 Task: Plot the trajectory of a satellite undergoing a gravitational slingshot.
Action: Mouse moved to (155, 67)
Screenshot: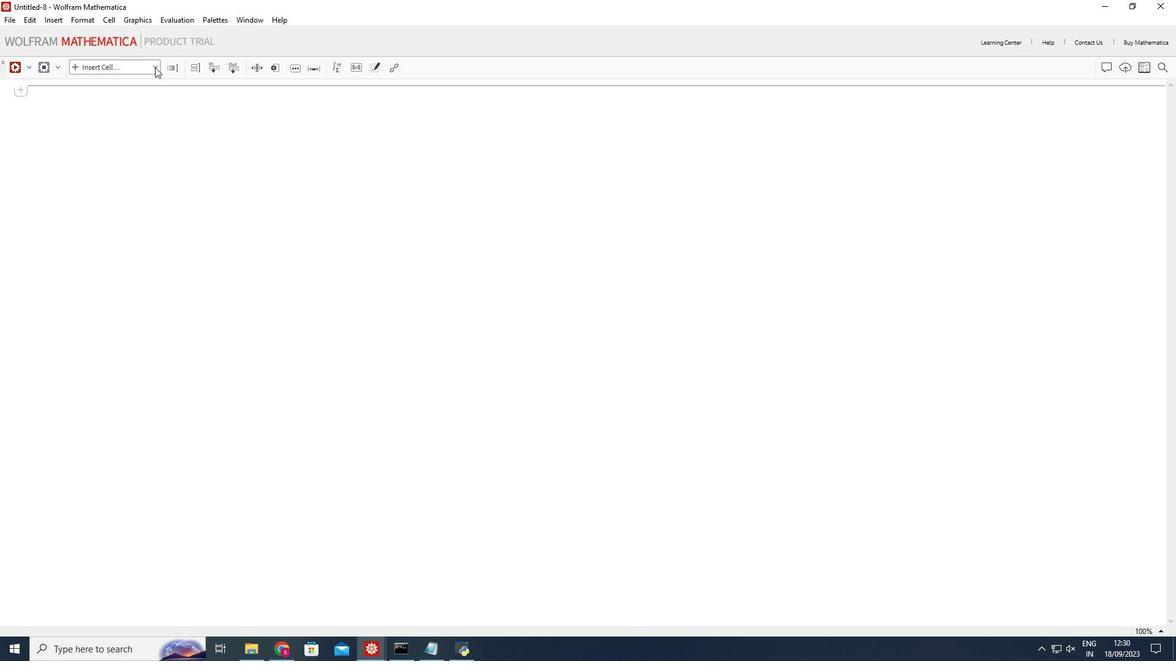 
Action: Mouse pressed left at (155, 67)
Screenshot: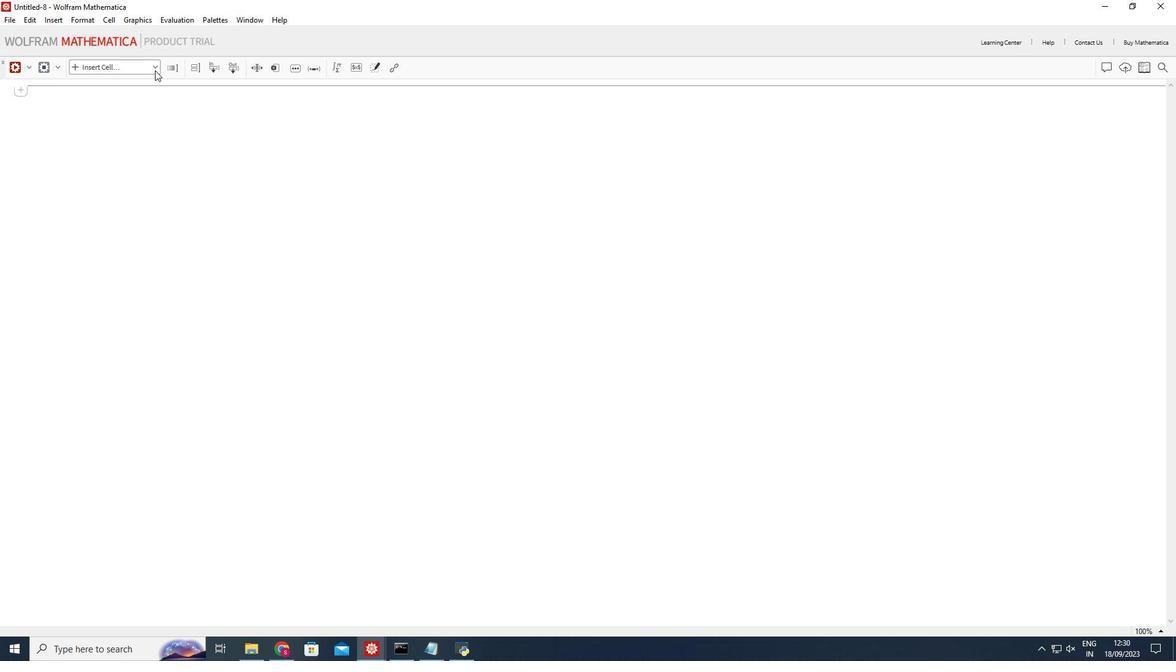 
Action: Mouse moved to (126, 95)
Screenshot: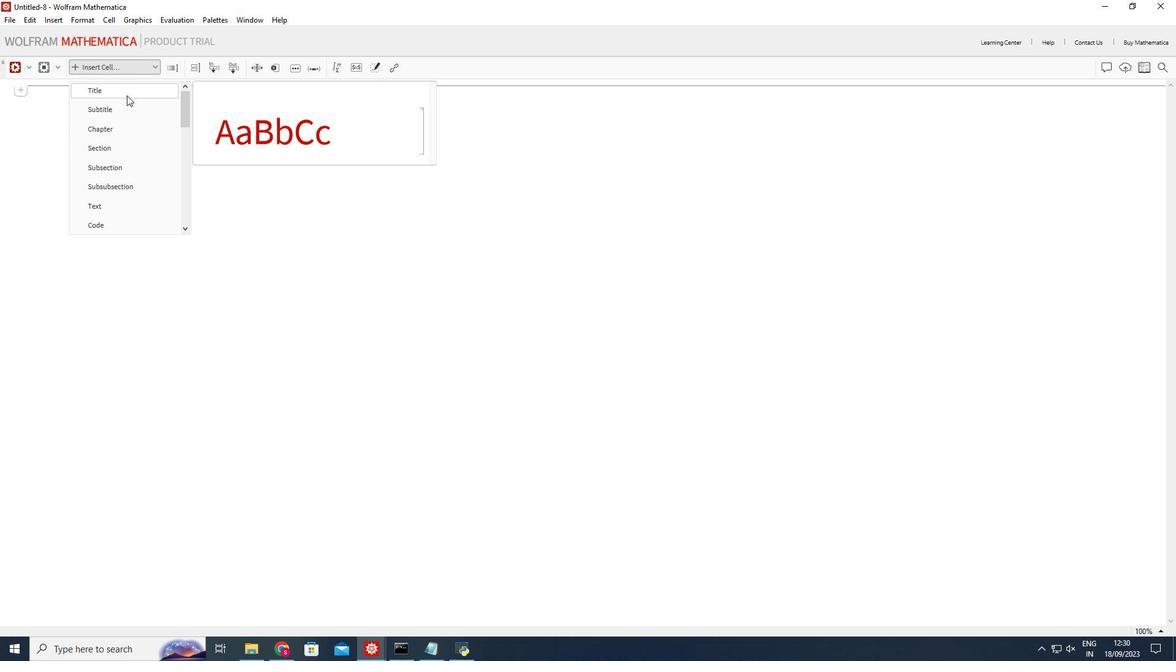 
Action: Mouse pressed left at (126, 95)
Screenshot: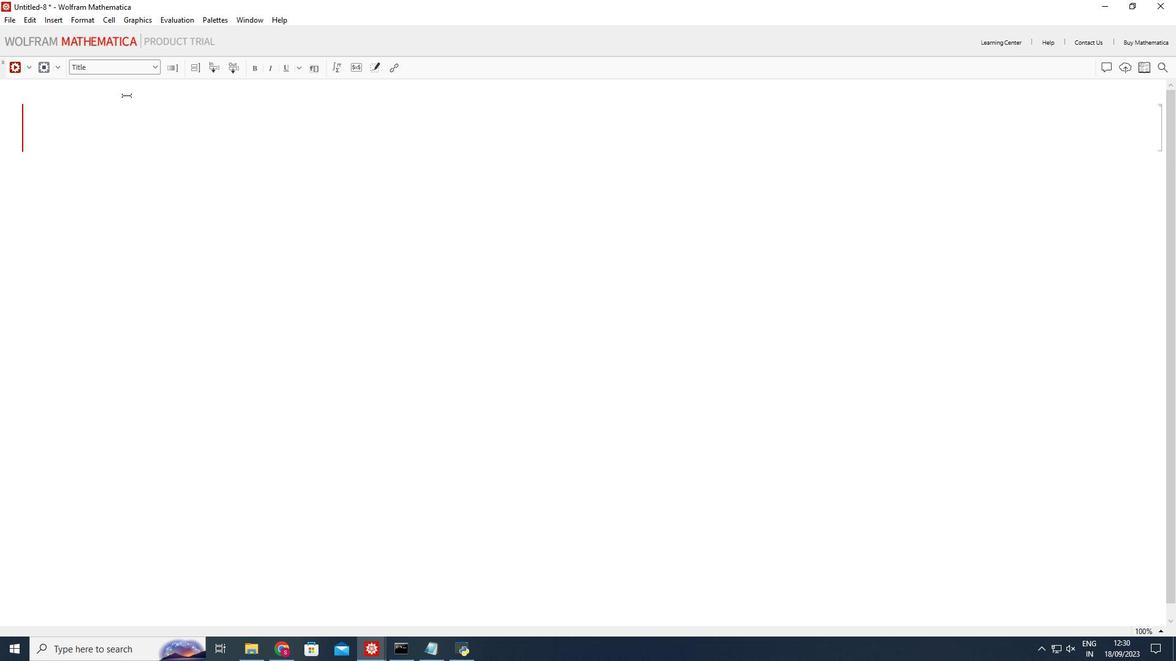 
Action: Mouse moved to (110, 117)
Screenshot: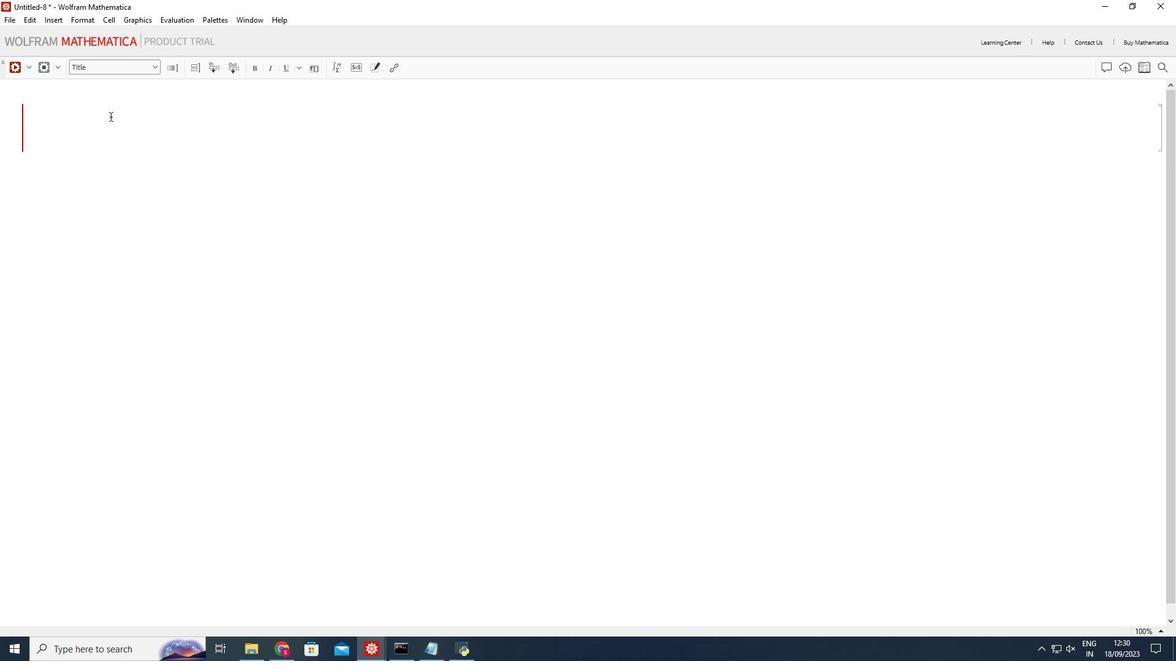 
Action: Mouse pressed left at (110, 117)
Screenshot: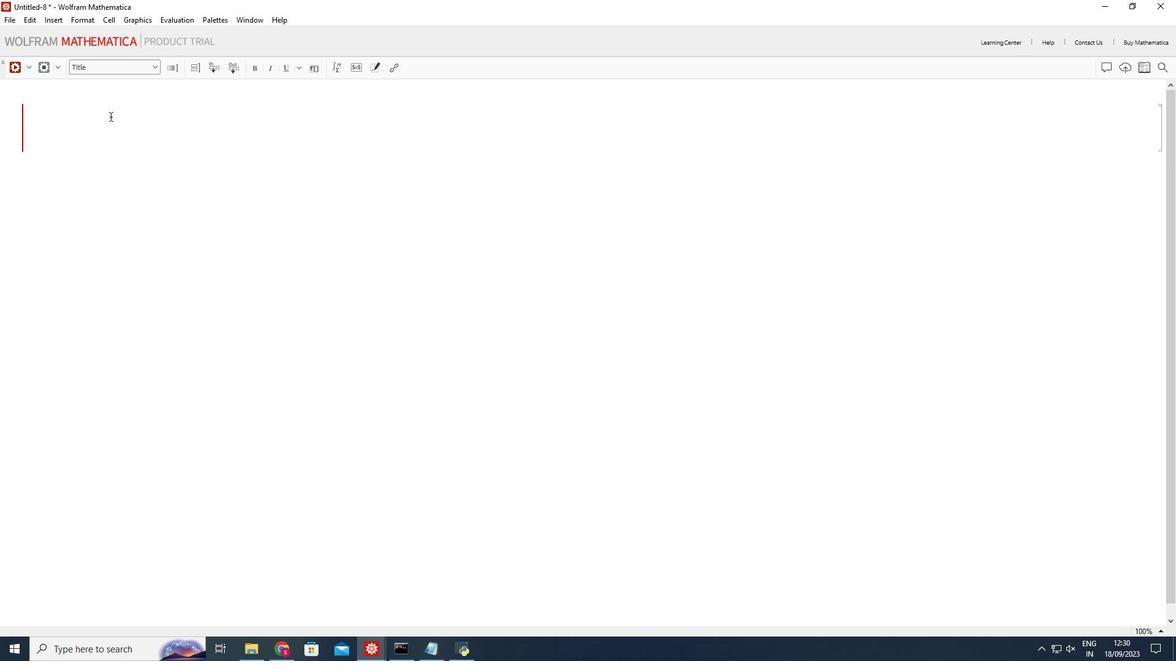 
Action: Mouse moved to (458, 256)
Screenshot: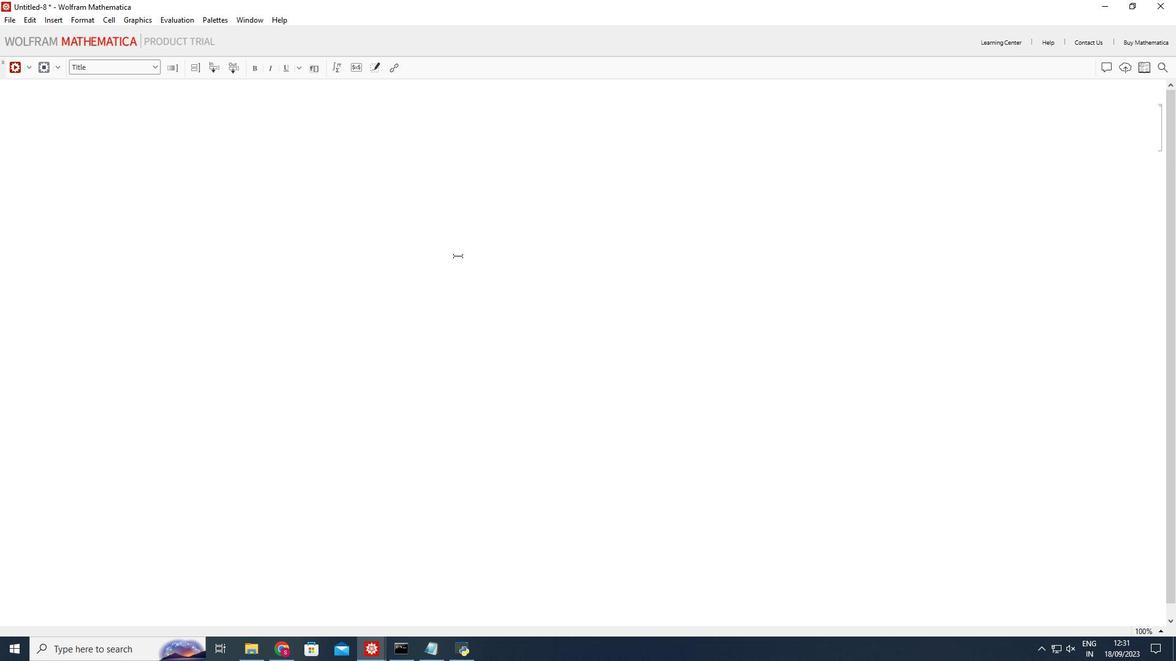 
Action: Key pressed <Key.shift_r>Trajectory<Key.space>of<Key.space>a<Key.space>satellite<Key.space>undergoing<Key.space>a<Key.space>gravitational<Key.space>slingshot
Screenshot: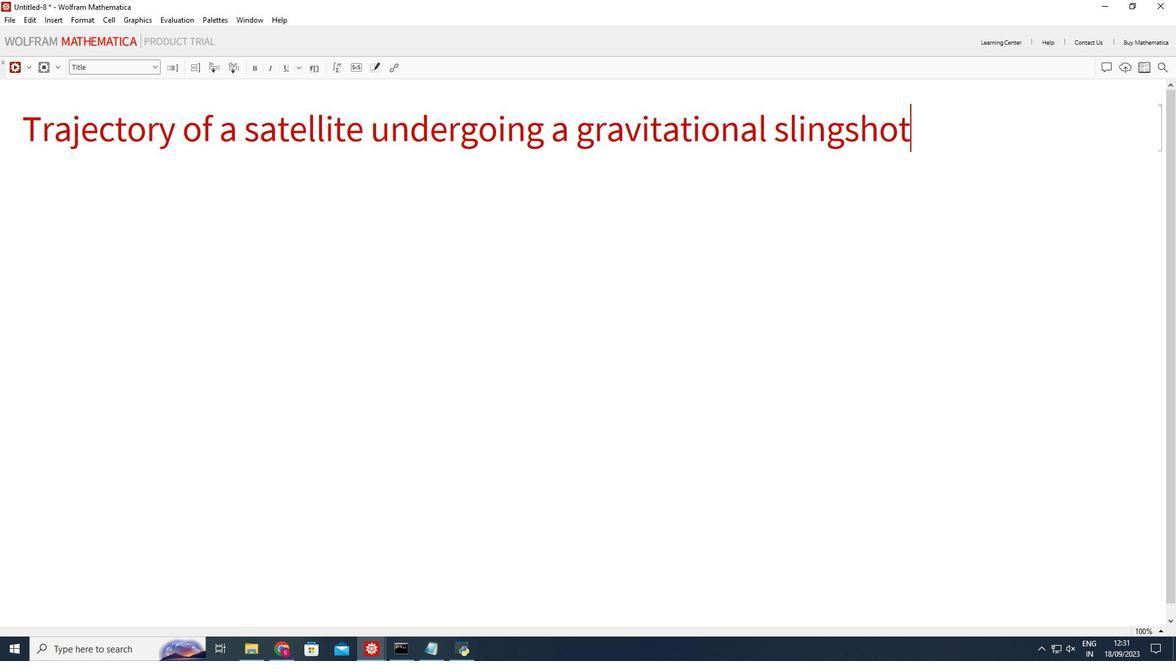 
Action: Mouse moved to (302, 267)
Screenshot: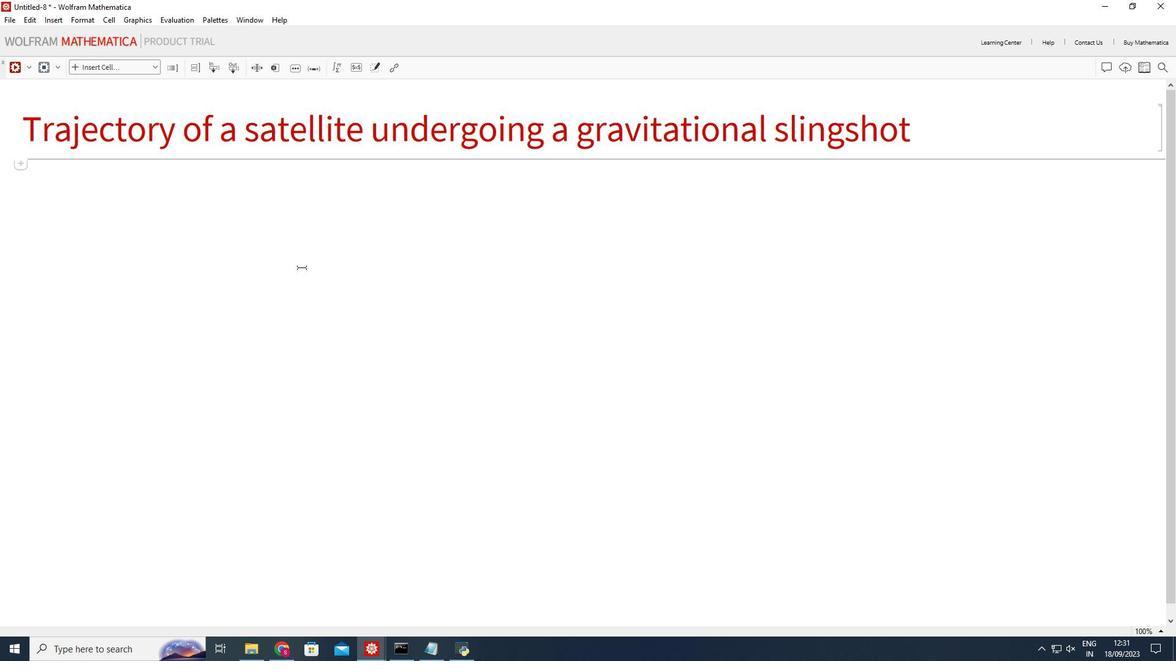 
Action: Mouse pressed left at (302, 267)
Screenshot: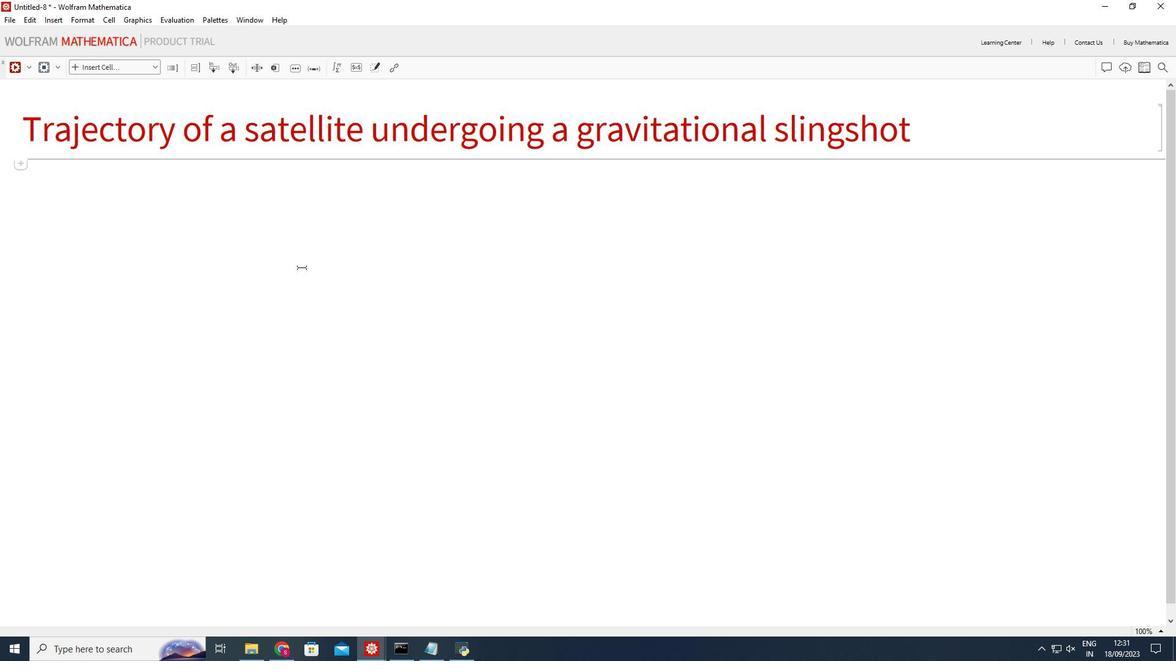 
Action: Mouse moved to (153, 68)
Screenshot: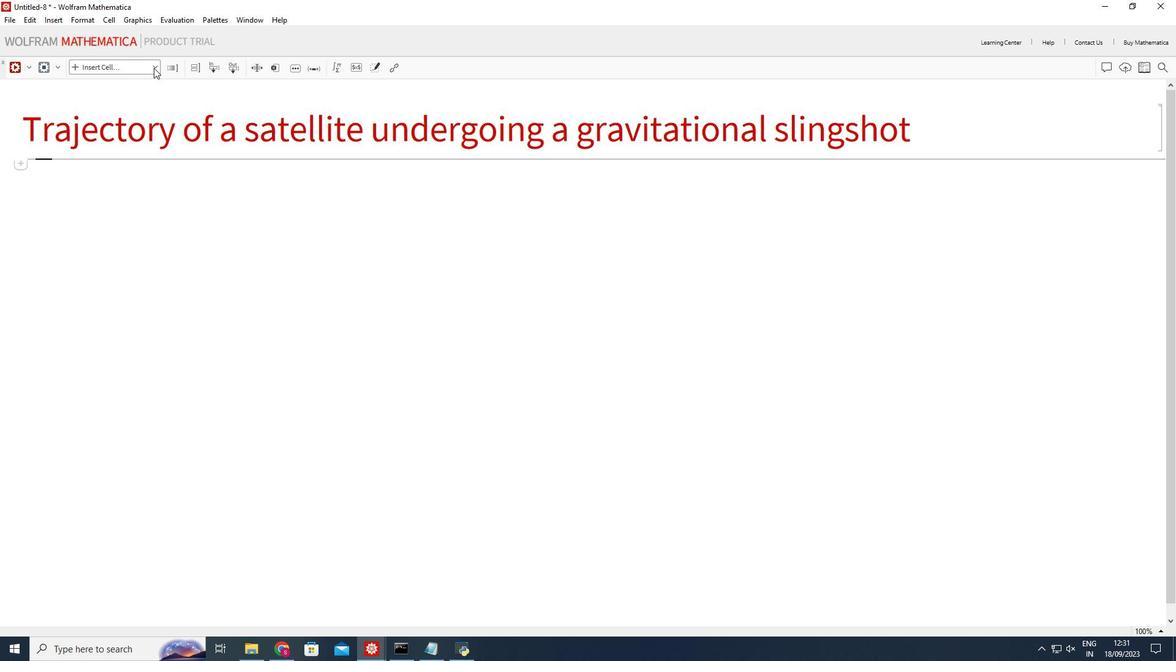 
Action: Mouse pressed left at (153, 68)
Screenshot: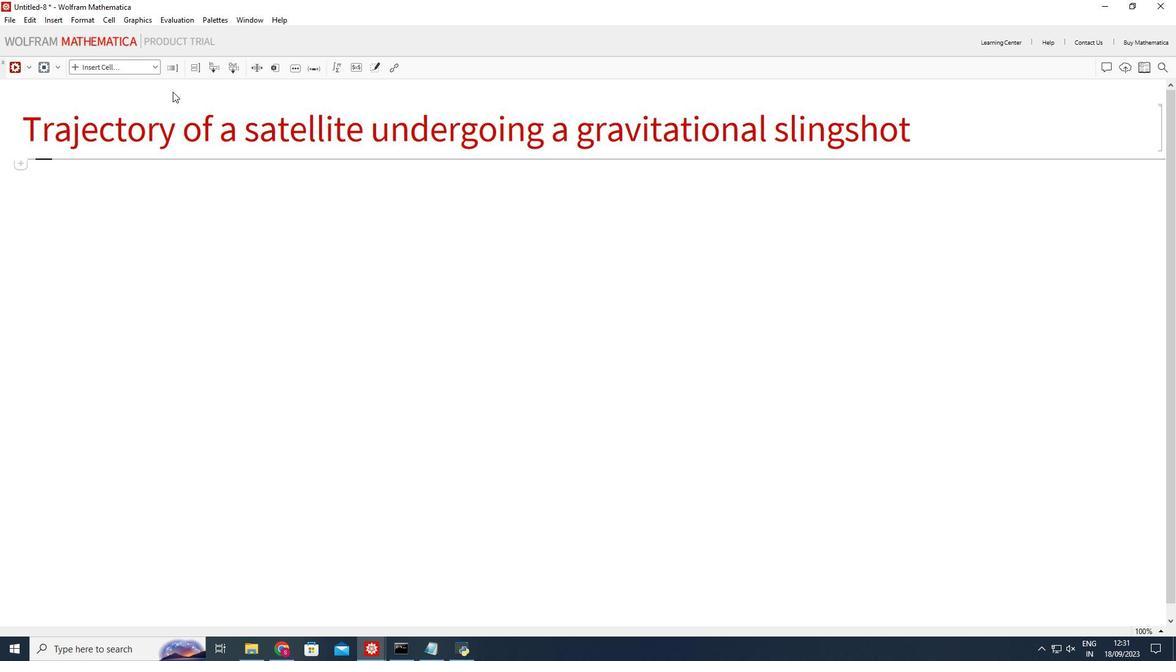 
Action: Mouse moved to (127, 223)
Screenshot: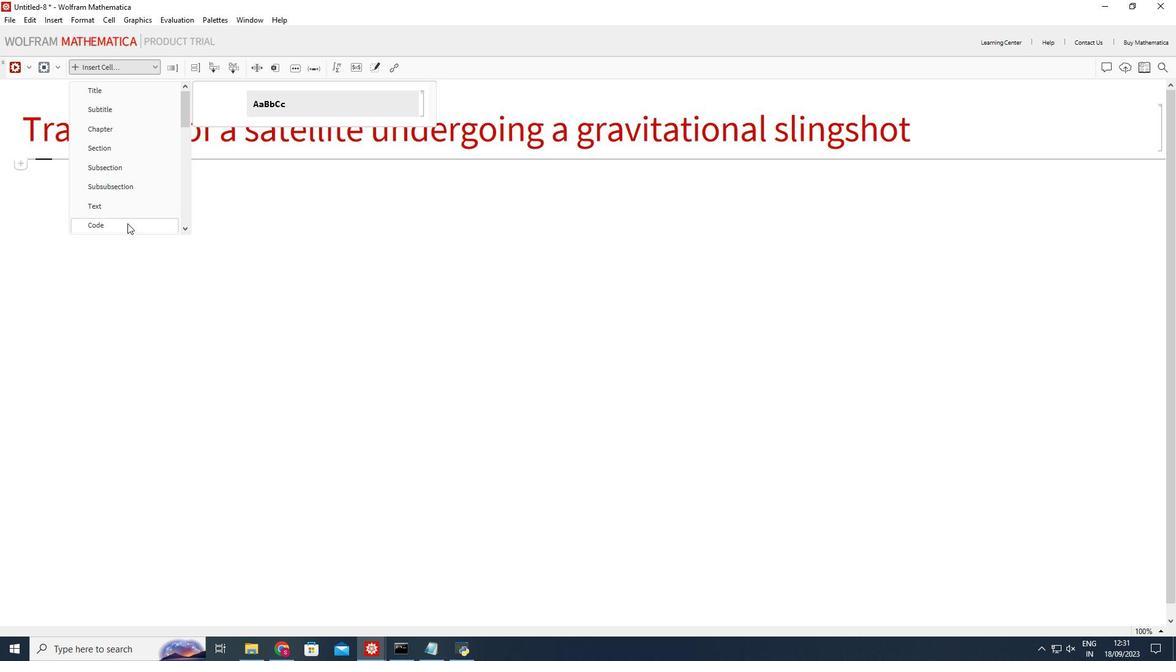 
Action: Mouse pressed left at (127, 223)
Screenshot: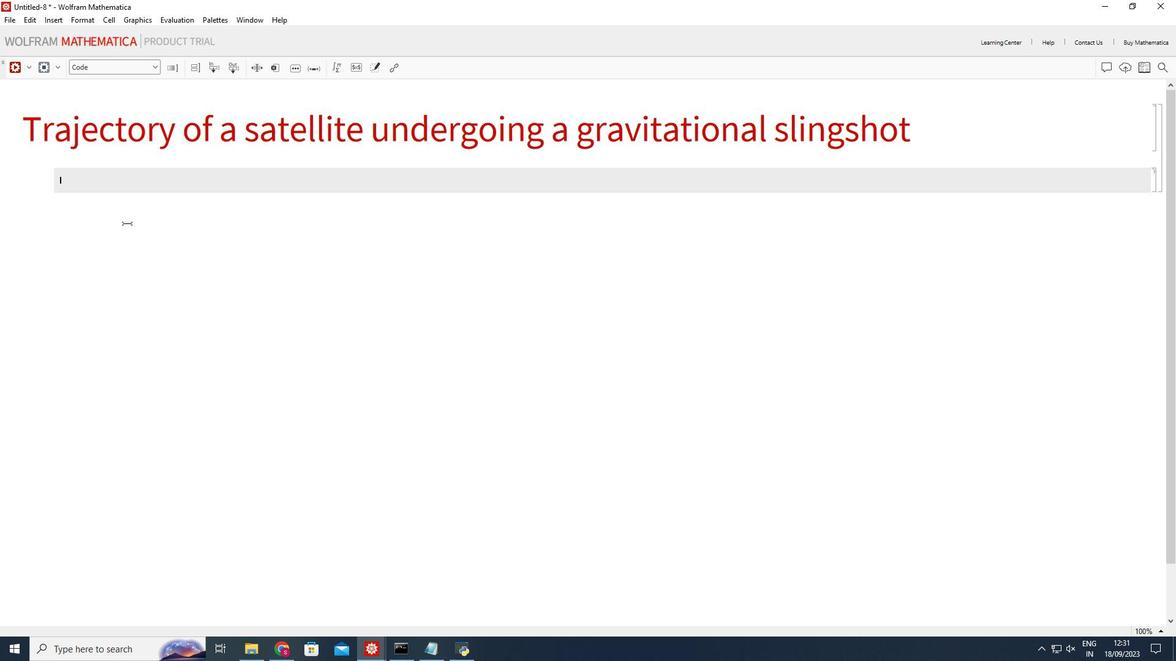 
Action: Mouse moved to (100, 182)
Screenshot: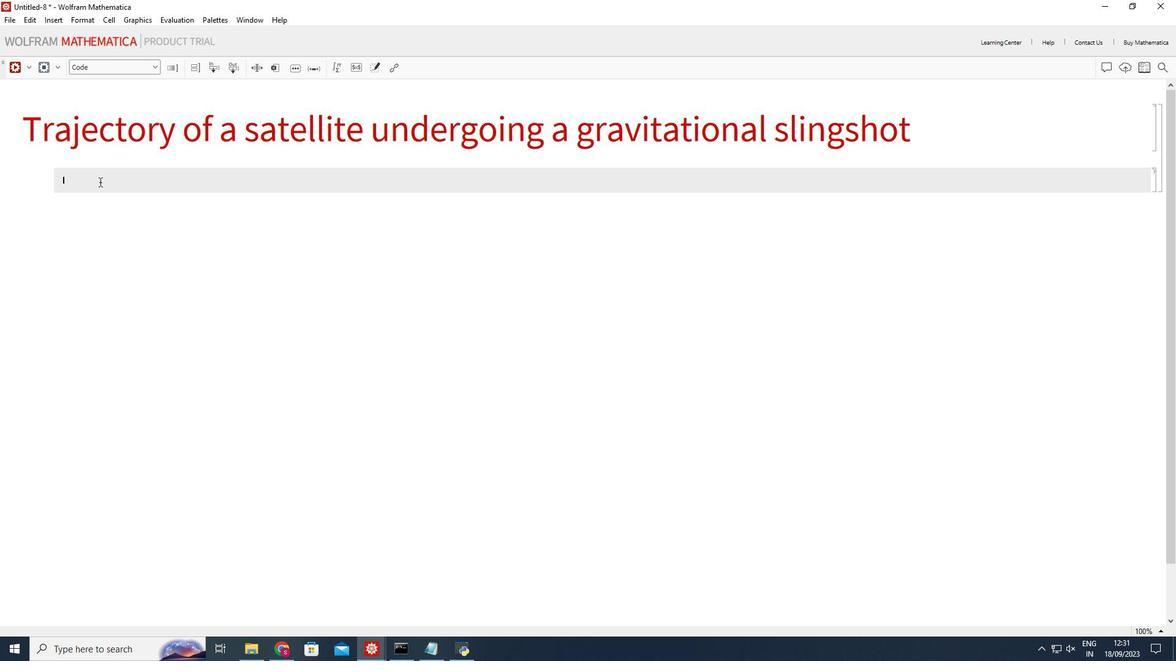 
Action: Mouse pressed left at (100, 182)
Screenshot: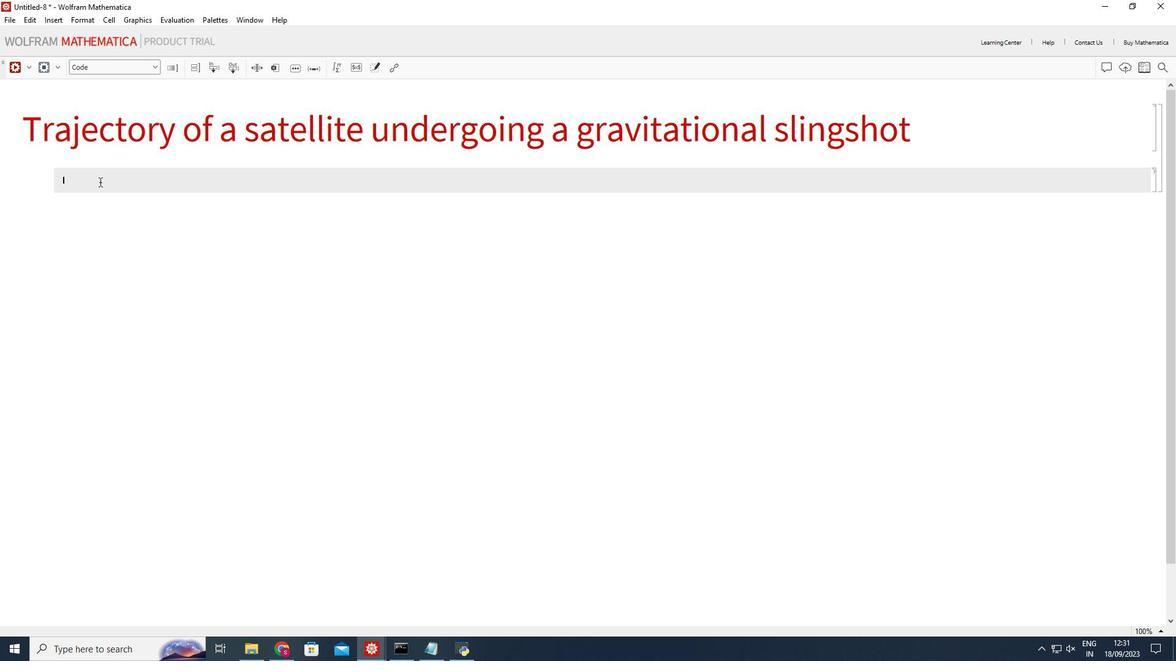 
Action: Mouse moved to (338, 311)
Screenshot: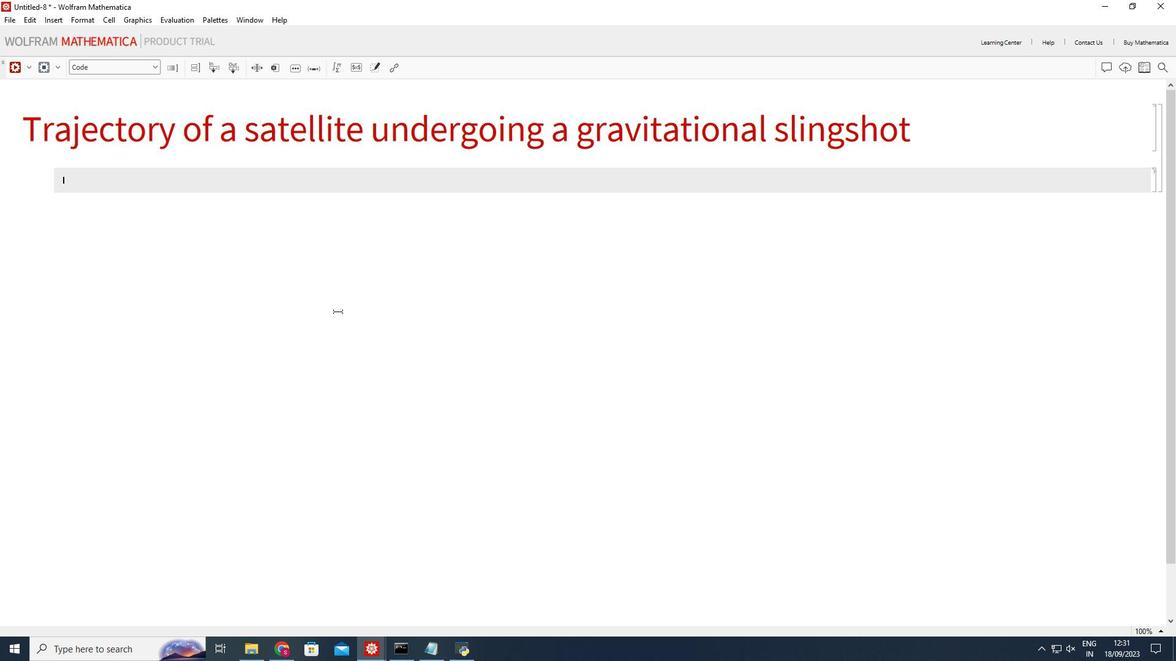 
Action: Key pressed <Key.shift_r>(<Key.shift_r>*<Key.space><Key.shift_r>Constants<Key.space><Key.right><Key.right><Key.enter><Key.shift_r>G<Key.space>=<Key.space>6.67430<Key.shift_r>*10<Key.shift_r>^-11<Key.shift_r>)<Key.left><Key.left><Key.left><Key.left><Key.shift_r>(<Key.right><Key.right><Key.right><Key.right><Key.space><Key.backspace>;<Key.space><Key.space><Key.space><Key.space><Key.space><Key.shift_r>(*<Key.shift_r><Key.space><Key.shift_r>Gravira<Key.backspace><Key.backspace>tational<Key.space>constant<Key.space><Key.right><Key.right><Key.enter><Key.shift_r>M<Key.space>=<Key.space>5.972<Key.shift_r>*10<Key.shift_r>^24;<Key.space><Key.space><Key.space><Key.space><Key.space><Key.space><Key.space><Key.space><Key.space><Key.space><Key.space><Key.shift_r><Key.shift_r><Key.shift_r><Key.shift_r><Key.shift_r><Key.shift_r>(*<Key.left><Key.left><Key.backspace><Key.right><Key.right><Key.space><Key.shift_r>Mass<Key.space>of<Key.space><Key.shift_r><Key.shift_r><Key.shift_r><Key.shift_r><Key.shift_r>Earth<Key.space><Key.right><Key.right><Key.enter><Key.shift_r>R<Key.space>=<Key.space>6371<Key.shift_r><Key.shift_r><Key.shift_r><Key.shift_r><Key.shift_r><Key.shift_r><Key.shift_r><Key.shift_r><Key.shift_r><Key.shift_r><Key.shift_r><Key.shift_r><Key.shift_r><Key.shift_r><Key.shift_r><Key.shift_r><Key.shift_r><Key.shift_r><Key.shift_r><Key.shift_r><Key.shift_r><Key.shift_r>*10<Key.shift_r>^3;<Key.space><Key.space><Key.space><Key.space><Key.space><Key.space><Key.space><Key.space><Key.space><Key.space><Key.space><Key.space><Key.space><Key.shift_r>(*<Key.space><Key.shift_r>Radius<Key.space>of<Key.space><Key.shift_r>Earth<Key.space><Key.left><Key.left><Key.left><Key.left><Key.left><Key.left><Key.left><Key.left><Key.left><Key.left><Key.left><Key.left><Key.left><Key.left><Key.left><Key.left><Key.left><Key.left><Key.left><Key.backspace><Key.up><Key.up><Key.right><Key.right><Key.left><Key.left><Key.backspace><Key.space><Key.down><Key.down><Key.right><Key.right><Key.right><Key.right><Key.right><Key.right><Key.right><Key.right><Key.right><Key.right><Key.right><Key.right><Key.right><Key.right><Key.right><Key.right><Key.right><Key.right><Key.right><Key.right><Key.right><Key.enter>v0=<Key.backspace><Key.backspace><Key.backspace><Key.shift_r>V0=<Key.backspace><Key.space>=<Key.space>10000;<Key.space><Key.space><Key.space><Key.space><Key.space><Key.space><Key.space><Key.space><Key.space><Key.space><Key.space><Key.space><Key.space><Key.space><Key.space><Key.space><Key.backspace><Key.shift_r>(*<Key.space><Key.shift_r><Key.shift_r><Key.shift_r><Key.shift_r><Key.shift_r>Initial<Key.space>velocity<Key.space>of<Key.space>the<Key.space>satellite<Key.space><Key.right><Key.right><Key.enter><Key.enter><Key.shift_r>(*<Key.space>cl<Key.backspace>alculate<Key.space>the<Key.space>esapr<Key.backspace><Key.backspace><Key.backspace>cape<Key.space>velocity<Key.space>from<Key.space><Key.shift_r><Key.shift_r><Key.shift_r><Key.shift_r><Key.shift_r><Key.shift_r><Key.shift_r><Key.shift_r><Key.shift_r>Earth's<Key.space>surface<Key.space><Key.right><Key.right><Key.enter>escape<Key.shift_r>Velocity<Key.space>=<Key.space><Key.shift_r>S<Key.shift_r>qrt[2<Key.shift_r>*<Key.shift_r>G<Key.shift_r>*<Key.shift_r>M/<Key.shift_r>R<Key.right>;<Key.enter><Key.enter><Key.shift_r><Key.shift_r><Key.shift_r>(*<Key.space>calculate<Key.space>the<Key.space>velocity<Key.space>of<Key.space>the<Key.space>satellite<Key.space>at<Key.space>the<Key.space>point<Key.space>of<Key.space>slingshot<Key.space><Key.right><Key.right><Key.enter>v<Key.shift_r>Satellite<Key.space>=<Key.space><Key.shift_r>Sqrt[v0<Key.backspace><Key.backspace><Key.shift_r>V0<Key.shift_r><Key.shift_r><Key.shift_r><Key.shift_r><Key.shift_r><Key.shift_r>^2<Key.space>+<Key.space>escape<Key.shift_r>Velocity<Key.enter><Key.shift_r>^2<Key.right>;<Key.enter><Key.enter><Key.shift_r><Key.shift_r>(*<Key.shift_r>Define<Key.space>the<Key.space>trajectory<Key.space>function<Key.right><Key.left><Key.right><Key.right><Key.enter>trajectory[t<Key.shift_r>_]<Key.space><Key.shift_r>:=<Key.space><Key.shift_r>{<Key.shift_r>R<Key.shift_r>*<Key.shift_r>Cos[t],<Key.space><Key.shift_r>R<Key.shift_r>*<Key.shift_r>Sin[t],<Key.space>0<Key.right>;<Key.enter><Key.enter><Key.shift_r>(*<Key.shift_r>Plot<Key.space>the<Key.space>trajectory<Key.space>of<Key.space>the<Key.space>satellite<Key.right><Key.right><Key.enter><Key.shift_r>Manipulate[<Key.shift_r>Show[<Key.shift_r><Key.shift_r><Key.shift_r><Key.shift_r>Parametric<Key.shift_r><Key.shift_r>Plot3<Key.shift_r>D[trajectory[t],<Key.space><Key.shift_r>{t,0,t<Key.shift_r>Sling<Key.shift_r>S<Key.backspace>shot<Key.enter><Key.right>,<Key.space><Key.enter><Key.shift_r>Plot<Key.shift_r>Style<Key.enter><Key.shift_r>Directive[<Key.shift_r>Thick,<Key.space><Key.shift_r>Red<Key.right>,<Key.space><Key.shift_r><Key.shift_r><Key.shift_r><Key.shift_r><Key.shift_r><Key.shift_r><Key.shift_r><Key.shift_r><Key.shift_r>Plot<Key.shift_r>Range<Key.enter><Key.shift_r>All],<Key.enter><Key.shift_r>Graphis<Key.backspace>cs3<Key.shift_r>D[<Key.shift_r>{<Key.shift_r>Point<Key.shift_r>Size[0.02],<Key.space><Key.shift_r>Point[trajectory[t<Key.shift_r>Slingshot<Key.enter><Key.left><Key.right>]]<Key.shift_r><Key.shift_r><Key.shift_r>}],<Key.enter><Key.shift_r>Plor<Key.backspace>t<Key.shift_r>Range<Key.enter>-<Key.shift_r>><Key.space><Key.shift_r><Key.shift_r>{{-2<Key.shift_r>*<Key.shift_r>R,<Key.space>2<Key.shift_r>*<Key.shift_r>R<Key.shift_r>},<Key.space><Key.shift_r>{-2<Key.shift_r>*<Key.shift_r>R,<Key.space>2<Key.shift_r>*<Key.shift_r>R<Key.shift_r>},<Key.space><Key.shift_r>{-<Key.shift_r>R,<Key.shift_r>R<Key.shift_r>}},<Key.space><Key.shift_r><Key.shift_r><Key.shift_r><Key.shift_r><Key.shift_r><Key.shift_r><Key.shift_r><Key.shift_r><Key.shift_r><Key.shift_r><Key.shift_r><Key.shift_r><Key.shift_r><Key.shift_r><Key.shift_r><Key.shift_r><Key.shift_r><Key.shift_r>Boxed<Key.enter>-<Key.shift_r>><Key.space><Key.shift_r>False,<Key.space><Key.shift_r>Axes<Key.shift_r>Label<Key.enter><Key.space>-<Key.shift_r><Key.shift_r>><Key.space><Key.shift_r>{<Key.shift_r>"<Key.shift_r>X<Key.shift_r>",<Key.shift_r>"<Key.shift_r>Y<Key.shift_r>",<Key.shift_r>"<Key.shift_r>Z<Key.shift_r>"<Key.right>,<Key.enter><Key.shift_r>View<Key.shift_r>Point<Key.enter><Key.space>-<Key.shift_r>><Key.space><Key.shift_r>{1.3,<Key.space>-.<Key.backspace>2.4,<Key.space>2<Key.right><Key.right>,<Key.space><Key.shift_r>{{t<Key.shift_r>Sling<Key.shift_r>A<Key.backspace>shot,<Key.space>2<Key.space><Key.shift_r>Pi,<Key.space><Key.shift_r>"<Key.shift_r>Slingshot<Key.space><Key.shift_r>Time<Key.right><Key.right>,<Key.space>0,<Key.space>2<Key.space><Key.shift_r>Pi<Key.right><Key.right><Key.shift_r><Key.enter>
Screenshot: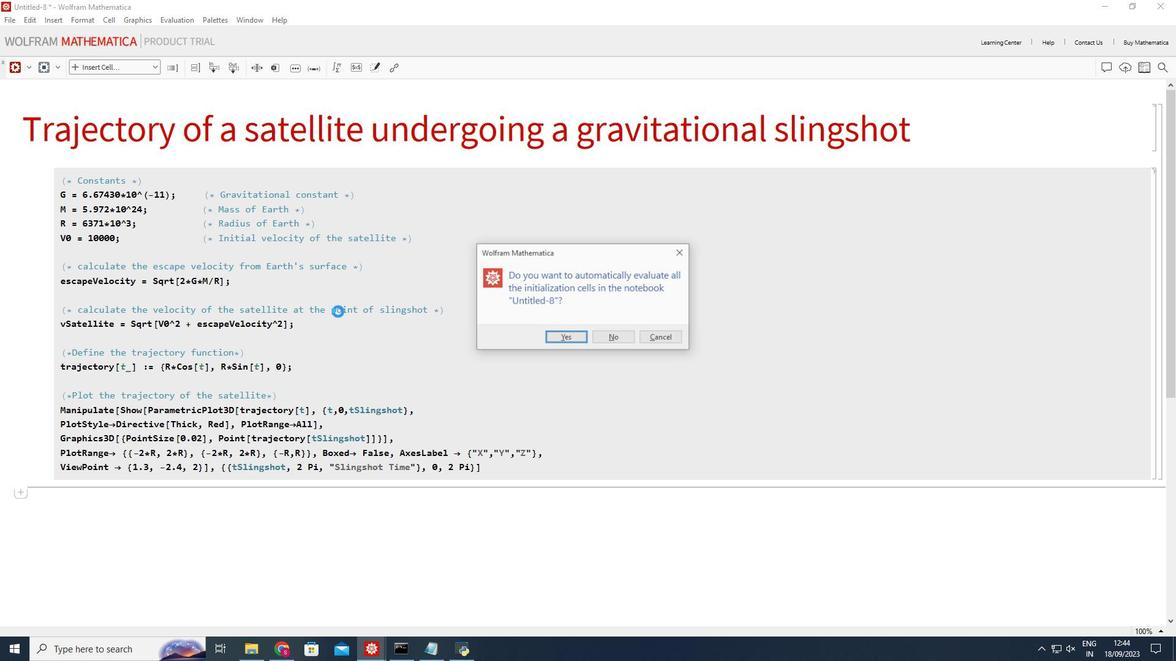 
Action: Mouse moved to (580, 333)
Screenshot: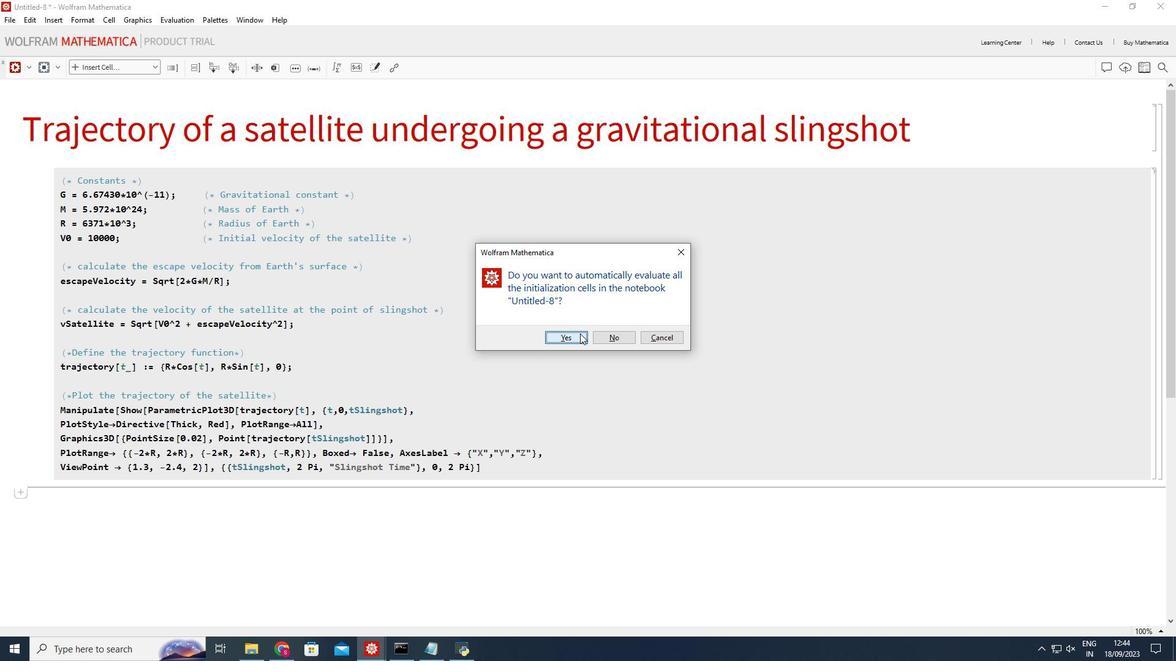 
Action: Mouse pressed left at (580, 333)
Screenshot: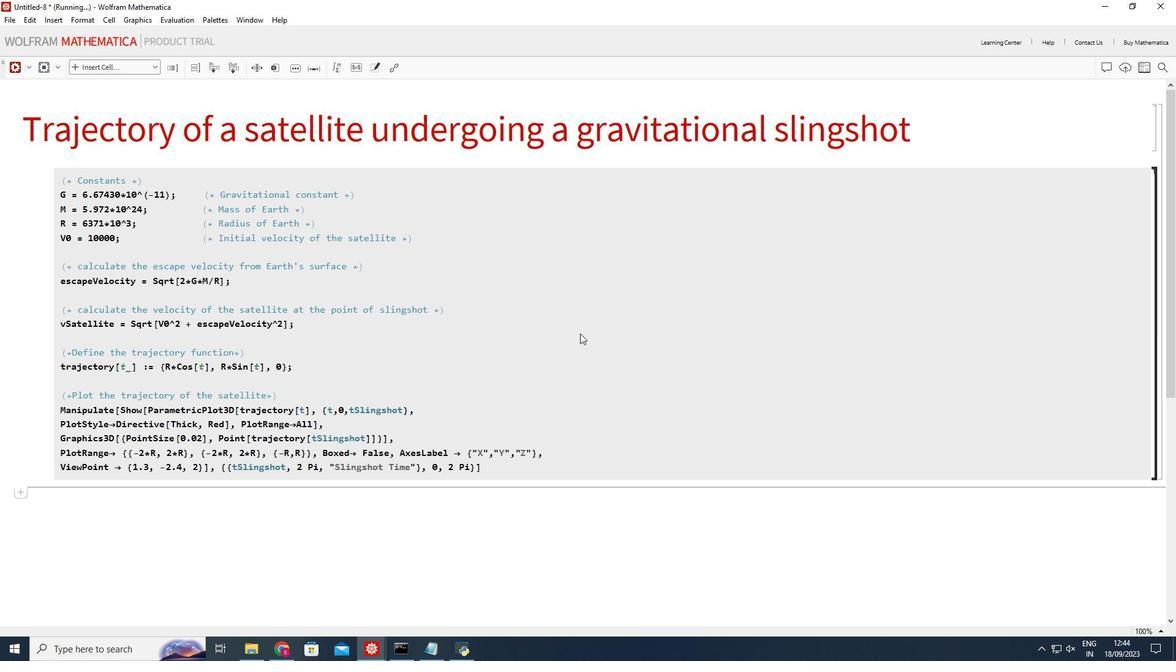 
Action: Mouse scrolled (580, 333) with delta (0, 0)
Screenshot: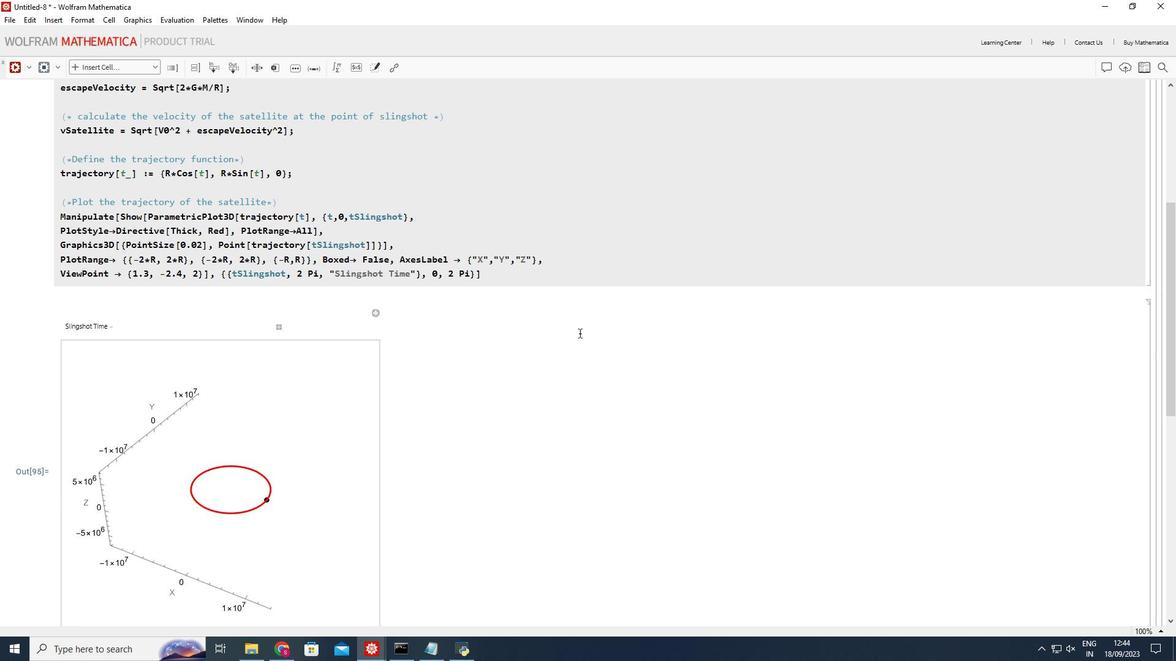 
Action: Mouse scrolled (580, 333) with delta (0, 0)
Screenshot: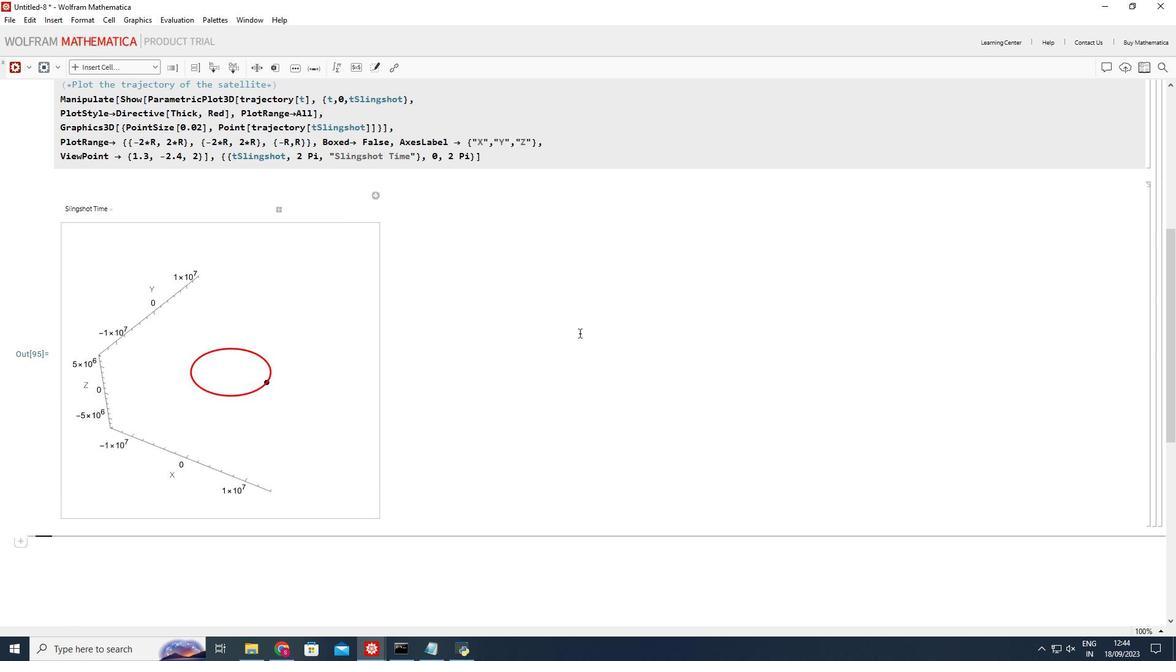 
Action: Mouse scrolled (580, 333) with delta (0, 0)
Screenshot: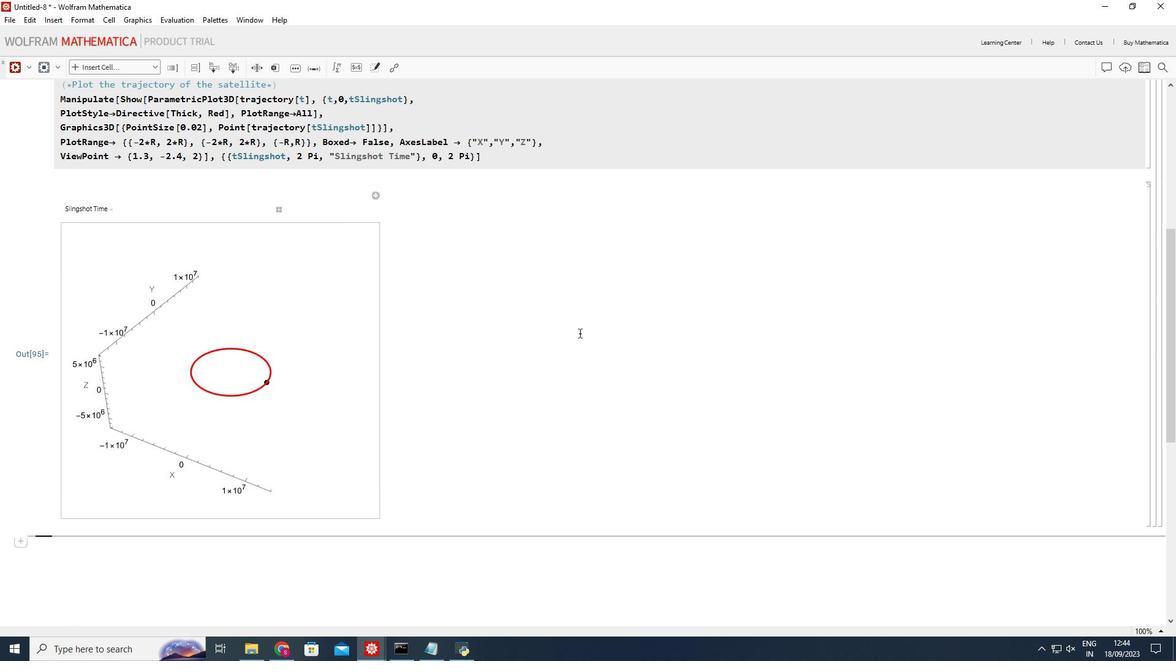 
Action: Mouse moved to (256, 309)
Screenshot: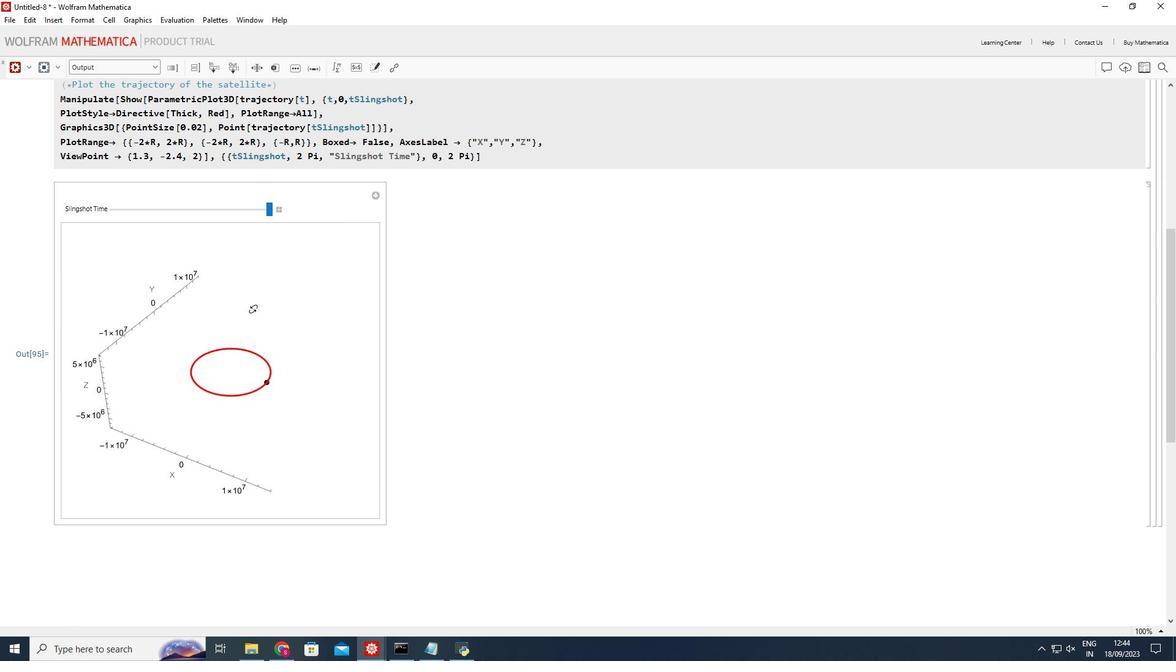 
Action: Mouse pressed left at (256, 309)
Screenshot: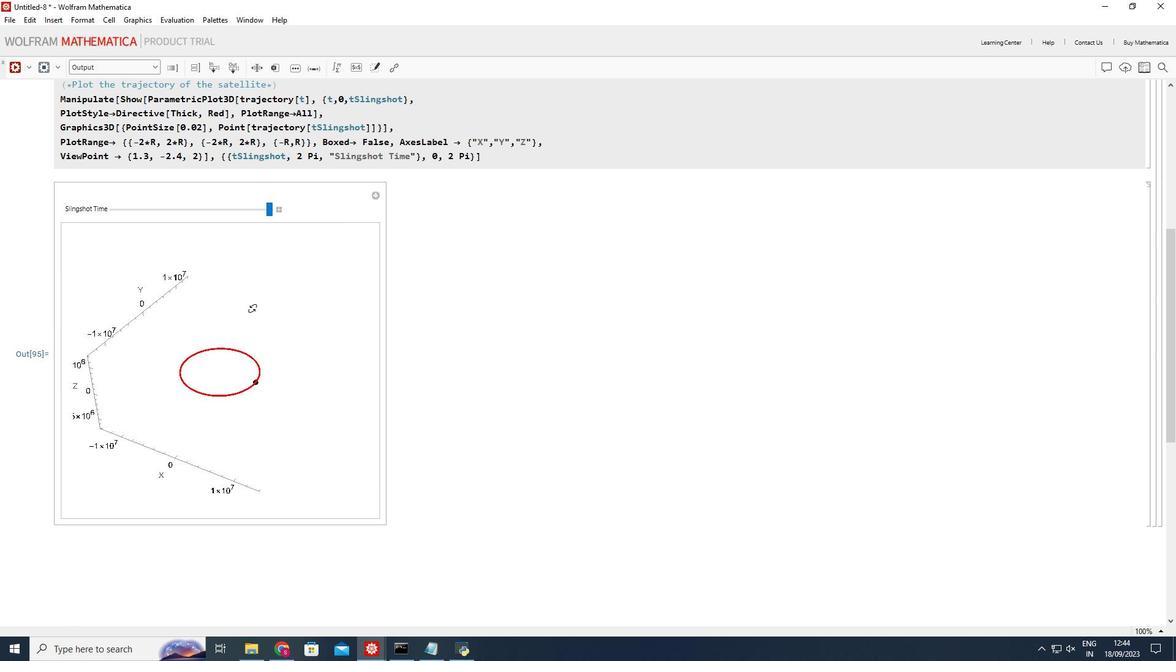 
Action: Mouse moved to (279, 209)
Screenshot: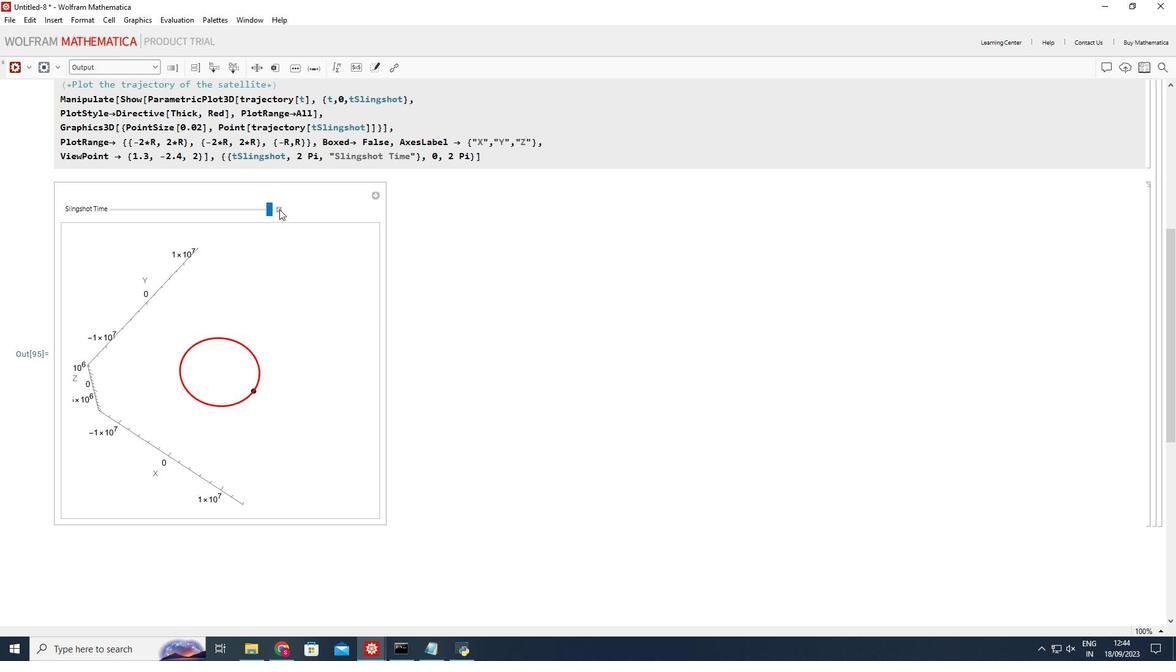 
Action: Mouse pressed left at (279, 209)
Screenshot: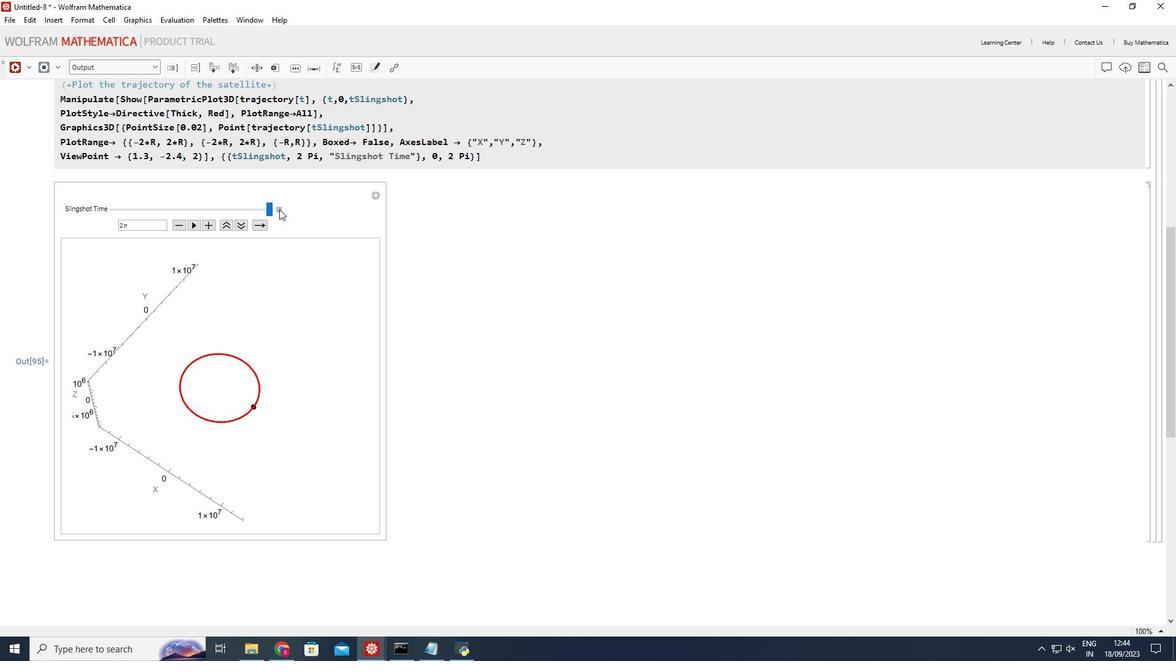 
Action: Mouse moved to (190, 226)
Screenshot: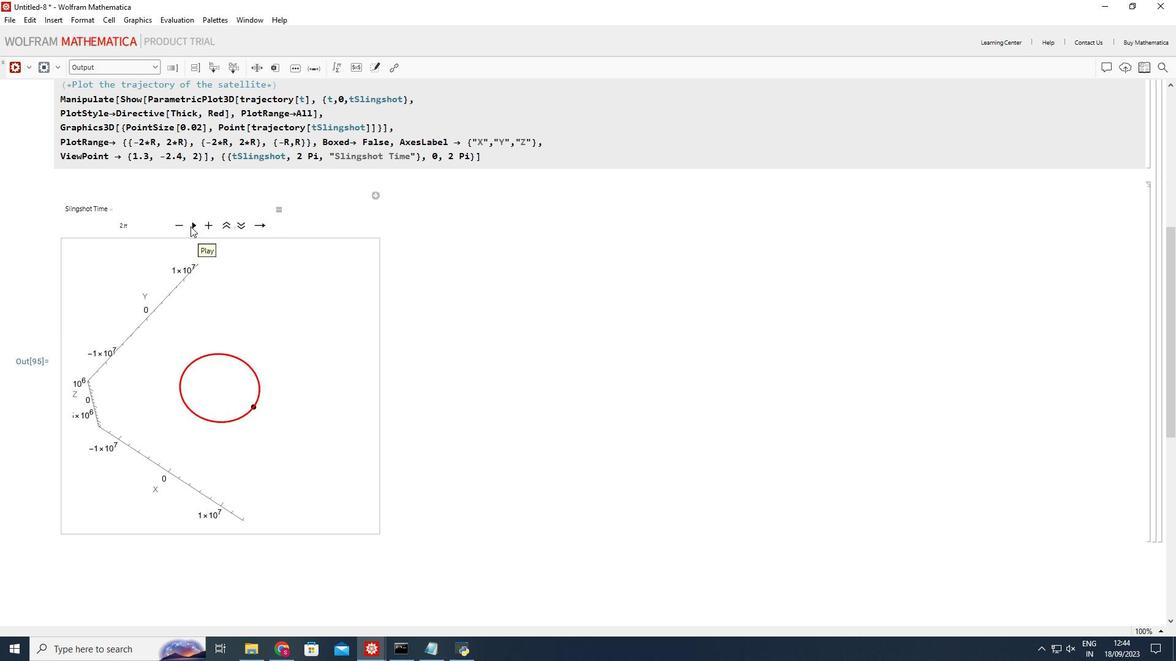 
Action: Mouse pressed left at (190, 226)
Screenshot: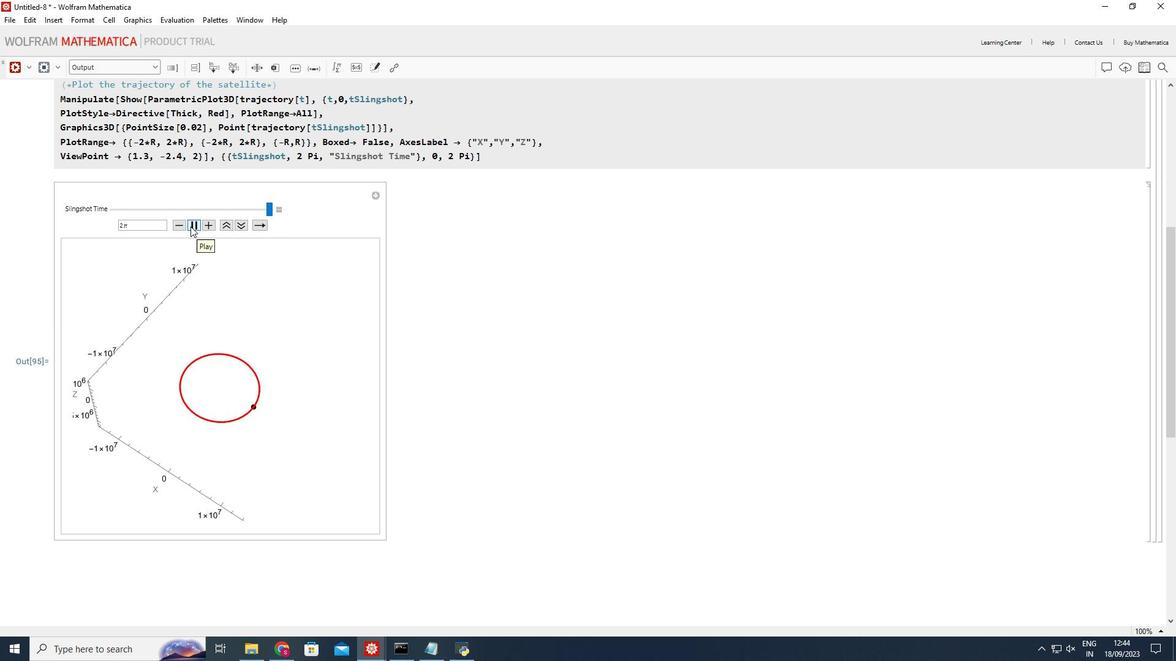 
Action: Mouse moved to (638, 357)
Screenshot: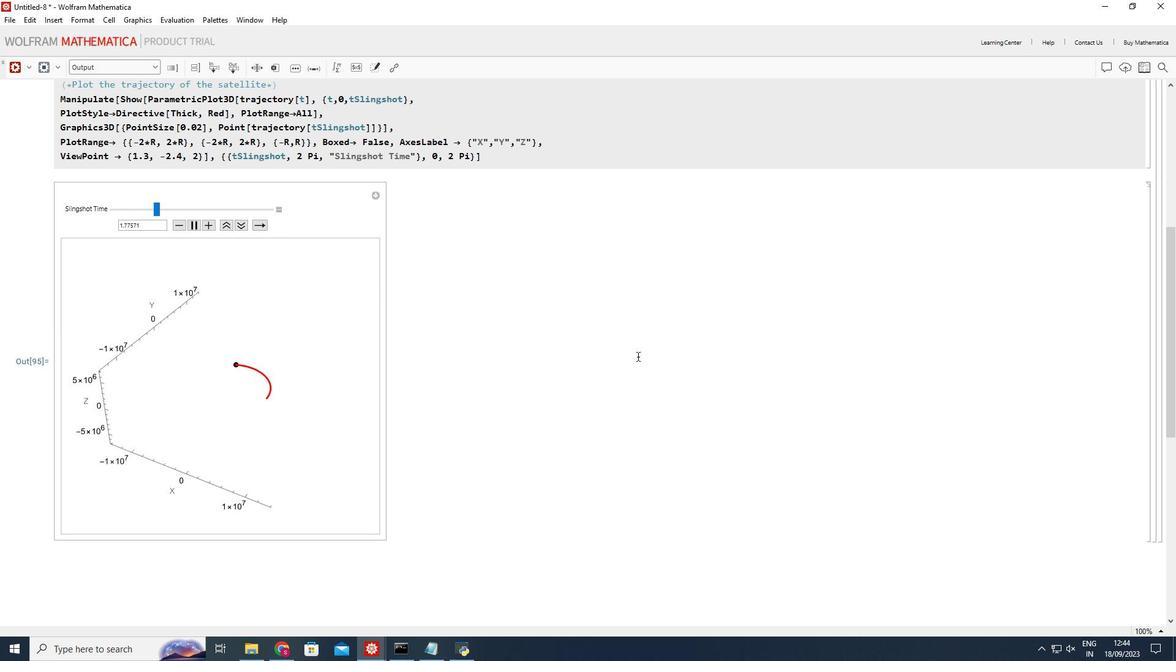 
